 Task: Add in the project TripleWorks an epic 'Mobile App Development'.
Action: Mouse moved to (207, 67)
Screenshot: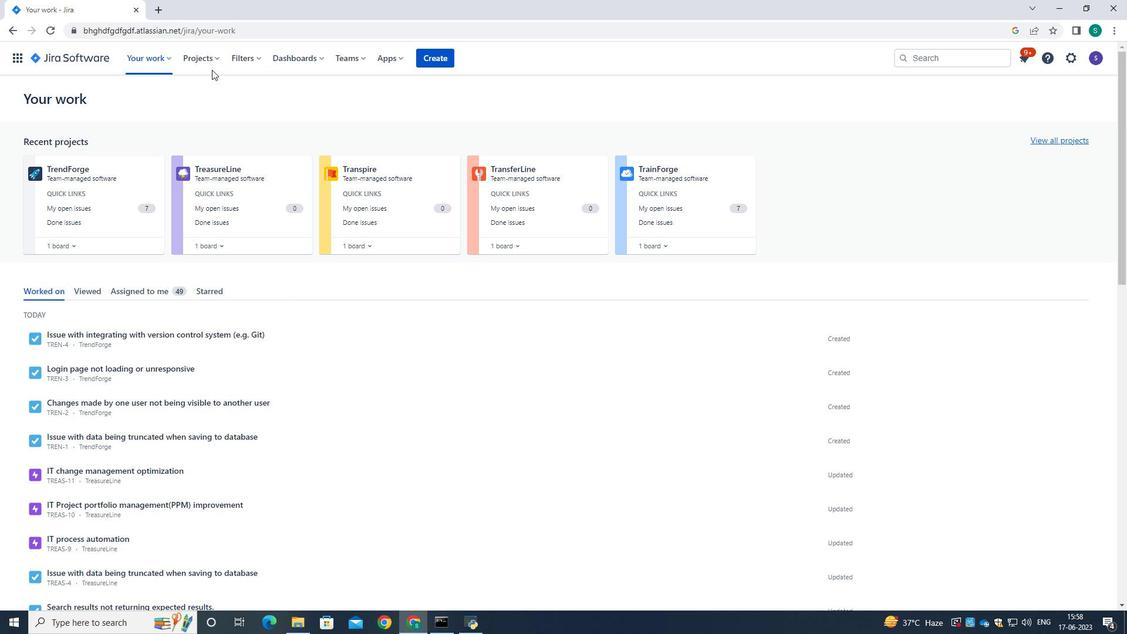 
Action: Mouse pressed left at (207, 67)
Screenshot: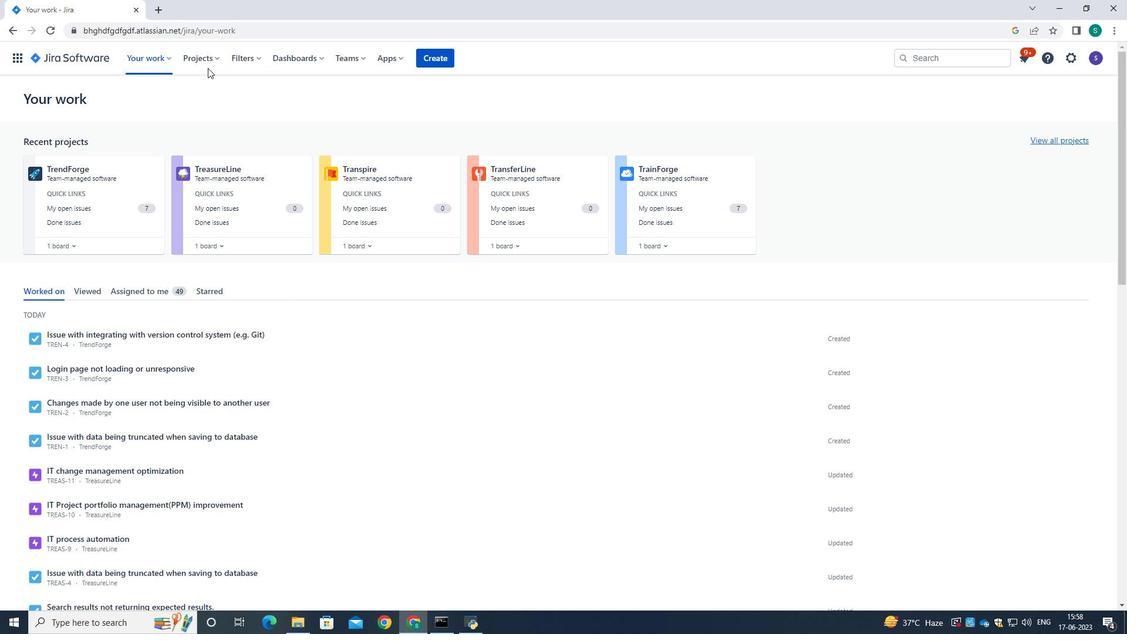 
Action: Mouse moved to (207, 56)
Screenshot: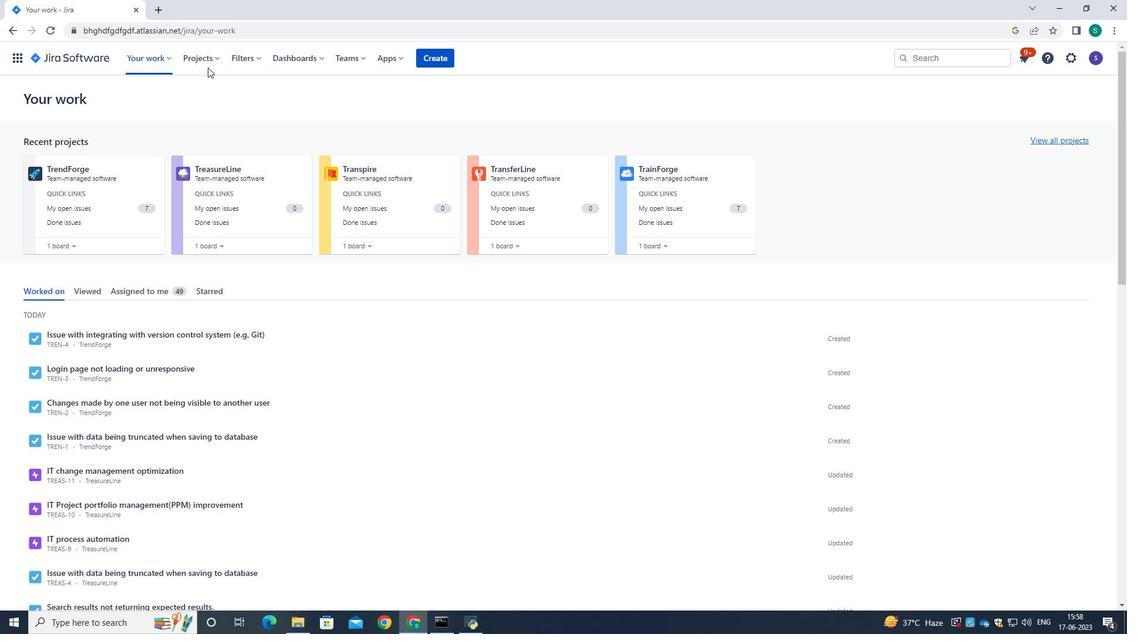 
Action: Mouse pressed left at (207, 56)
Screenshot: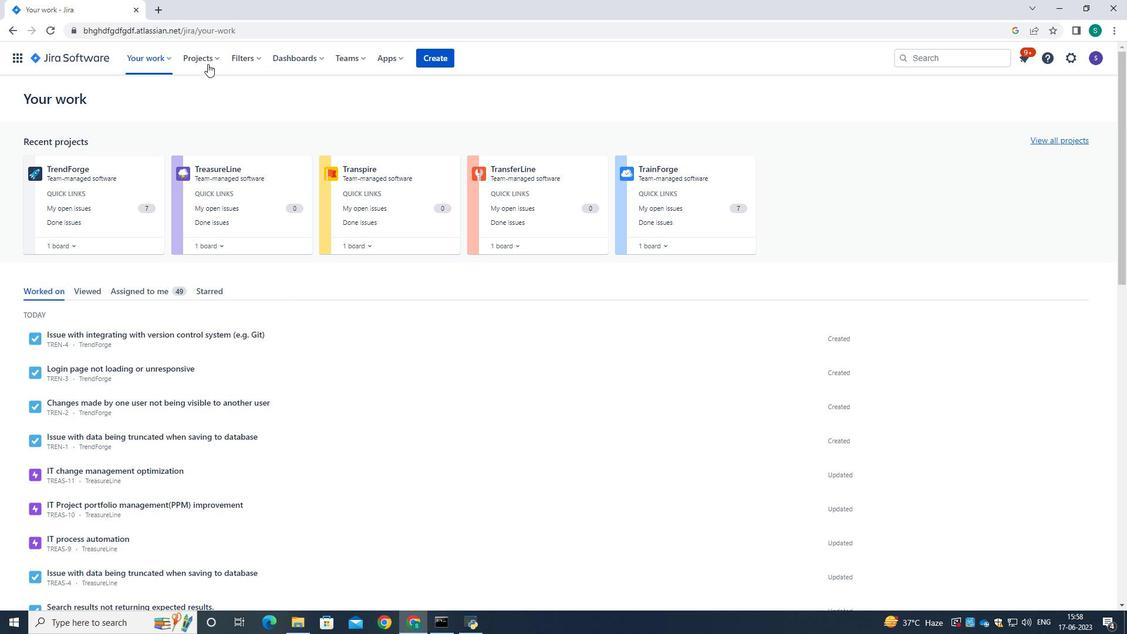 
Action: Mouse moved to (237, 112)
Screenshot: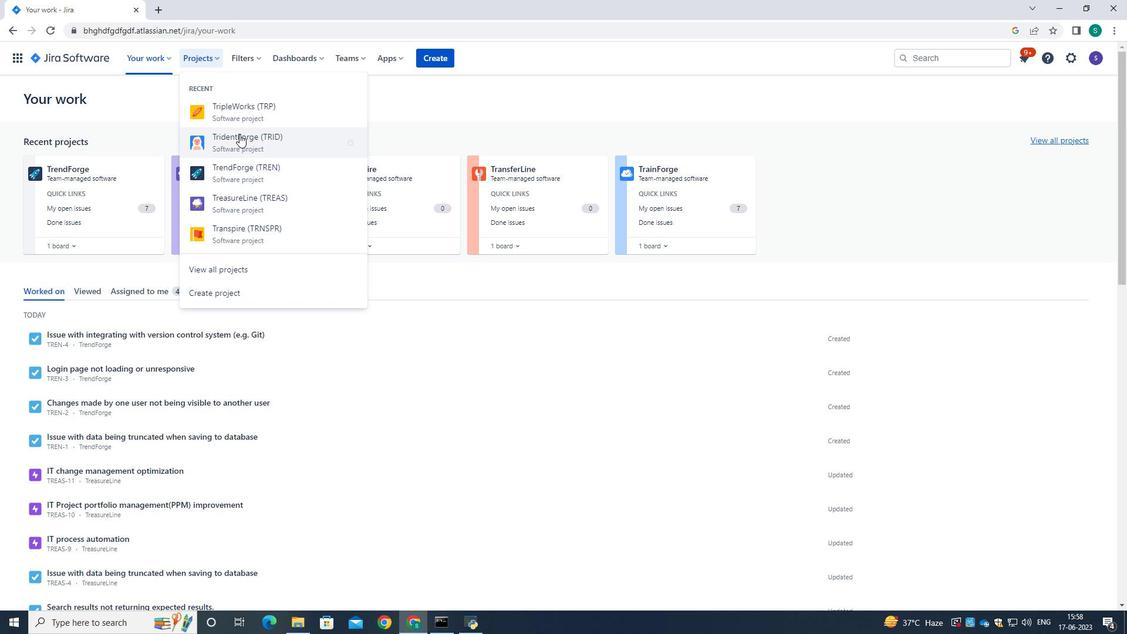 
Action: Mouse pressed left at (237, 112)
Screenshot: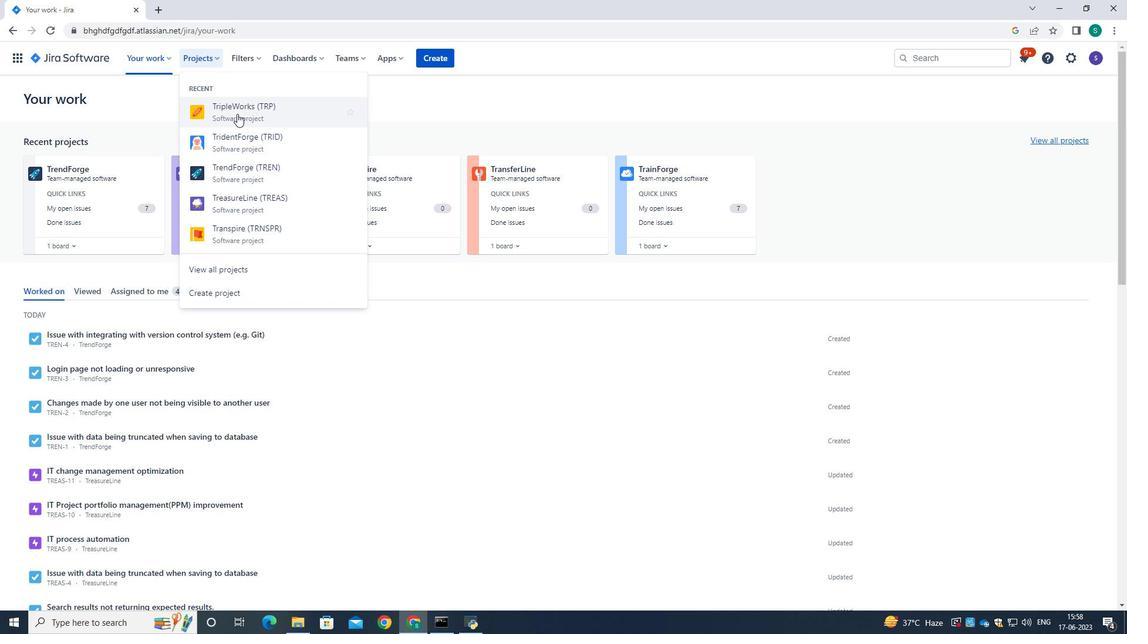 
Action: Mouse moved to (59, 185)
Screenshot: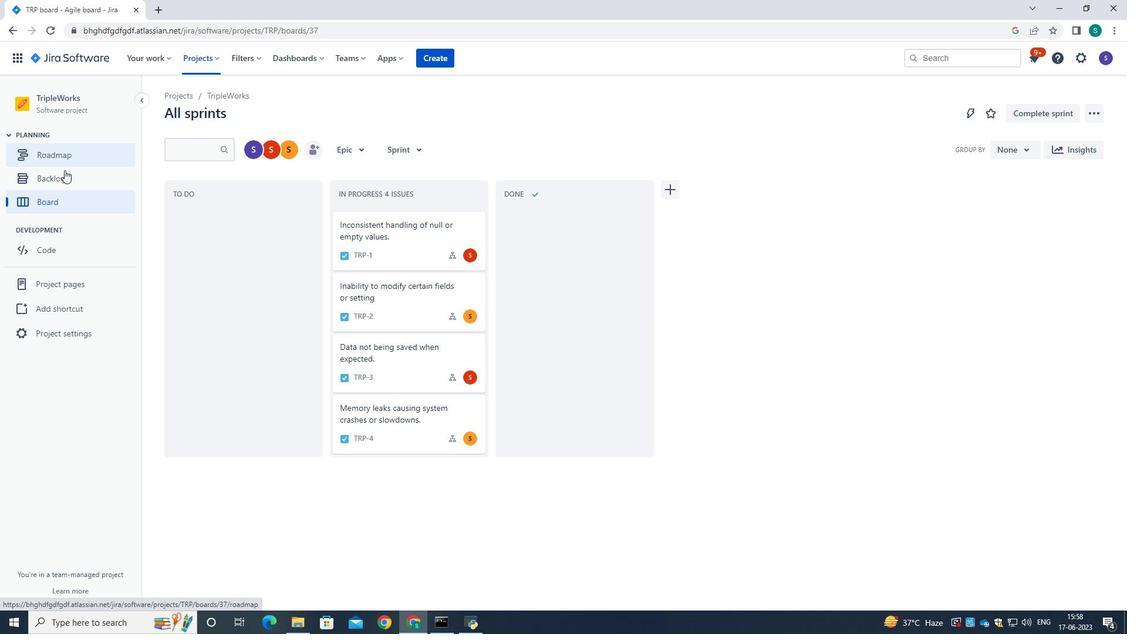 
Action: Mouse pressed left at (59, 185)
Screenshot: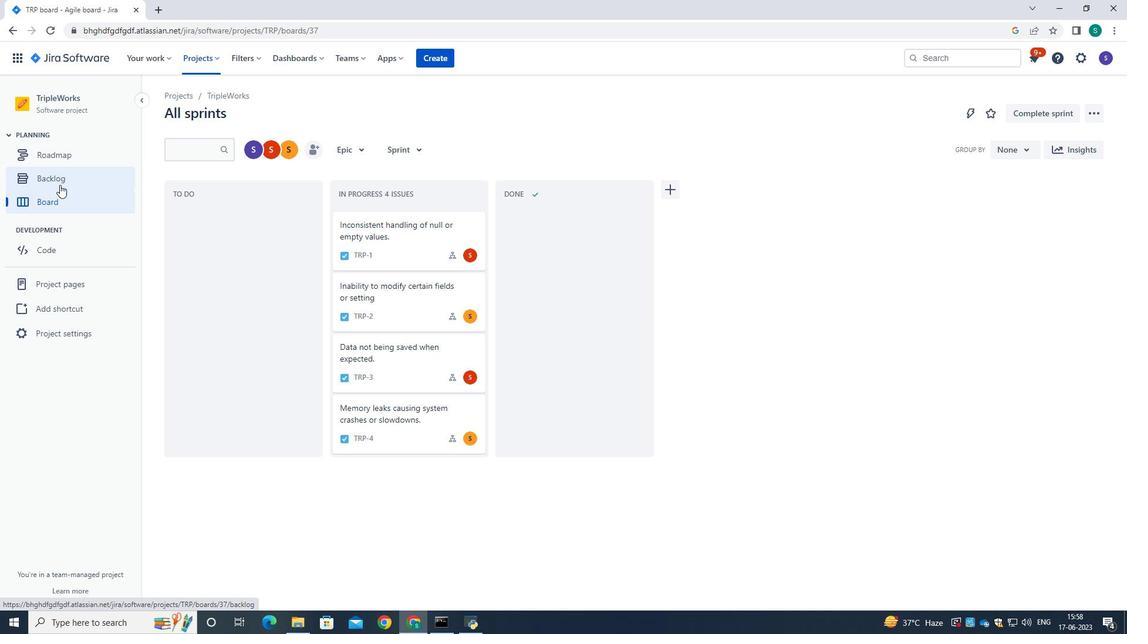 
Action: Mouse moved to (228, 292)
Screenshot: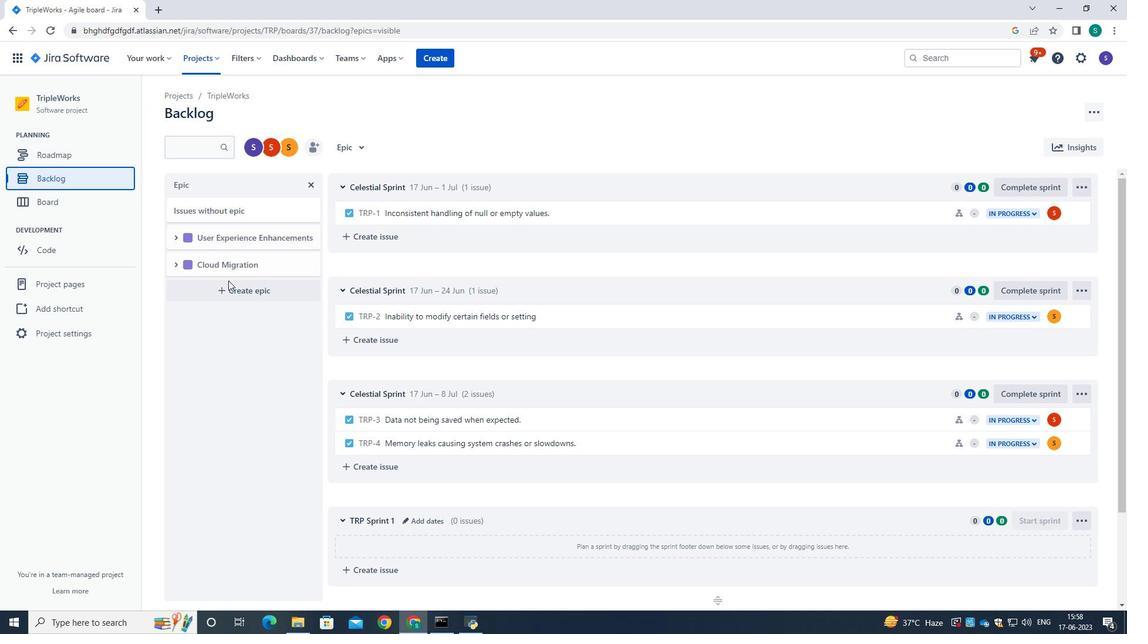 
Action: Mouse pressed left at (228, 292)
Screenshot: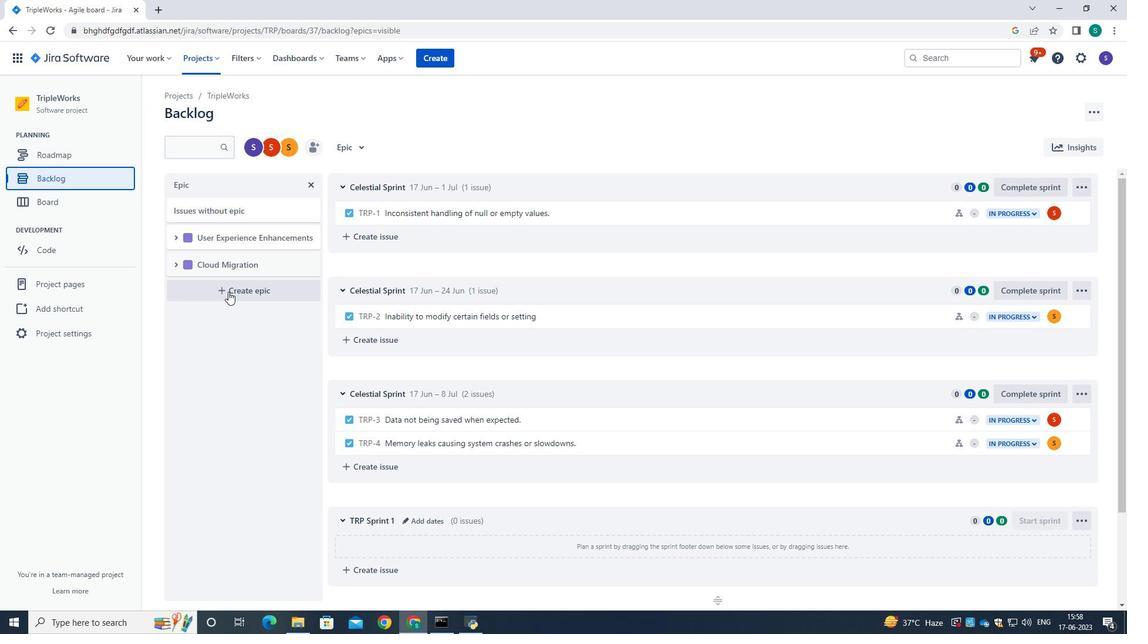 
Action: Mouse moved to (233, 290)
Screenshot: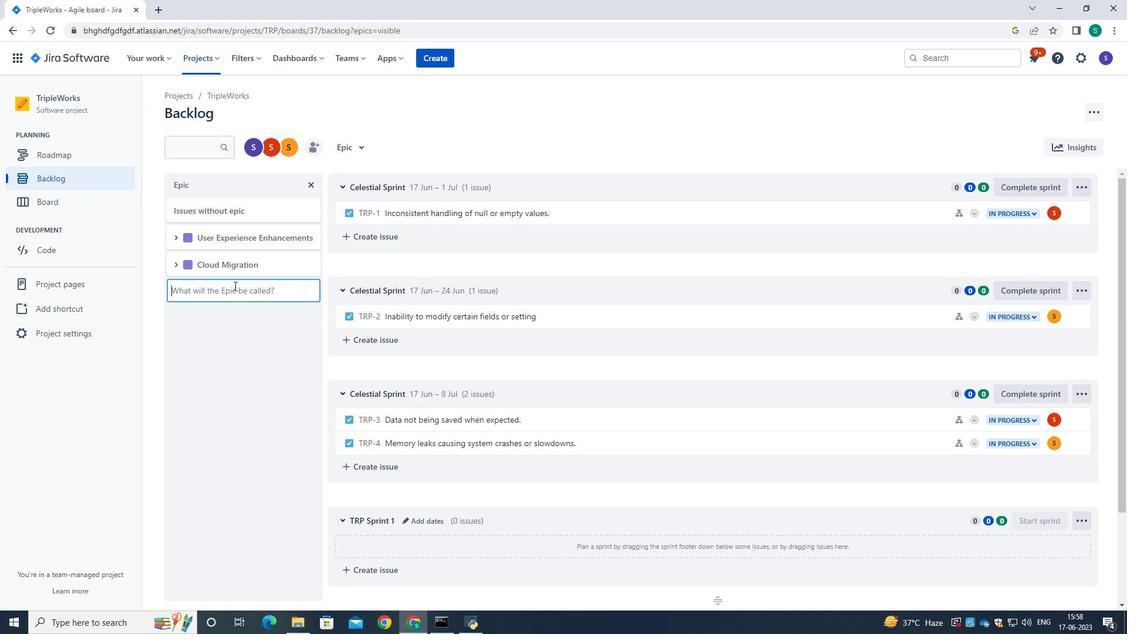 
Action: Mouse pressed left at (233, 290)
Screenshot: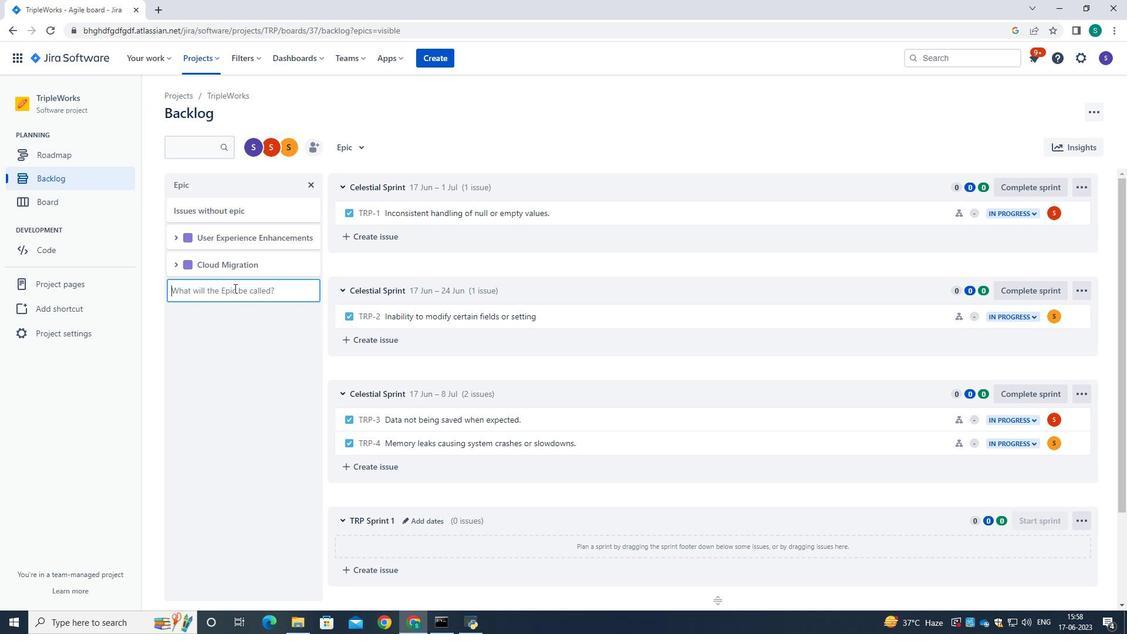 
Action: Key pressed <Key.caps_lock>M<Key.caps_lock>obile<Key.space><Key.caps_lock>A<Key.caps_lock>pp<Key.space><Key.caps_lock>D<Key.caps_lock>evelopment<Key.enter>
Screenshot: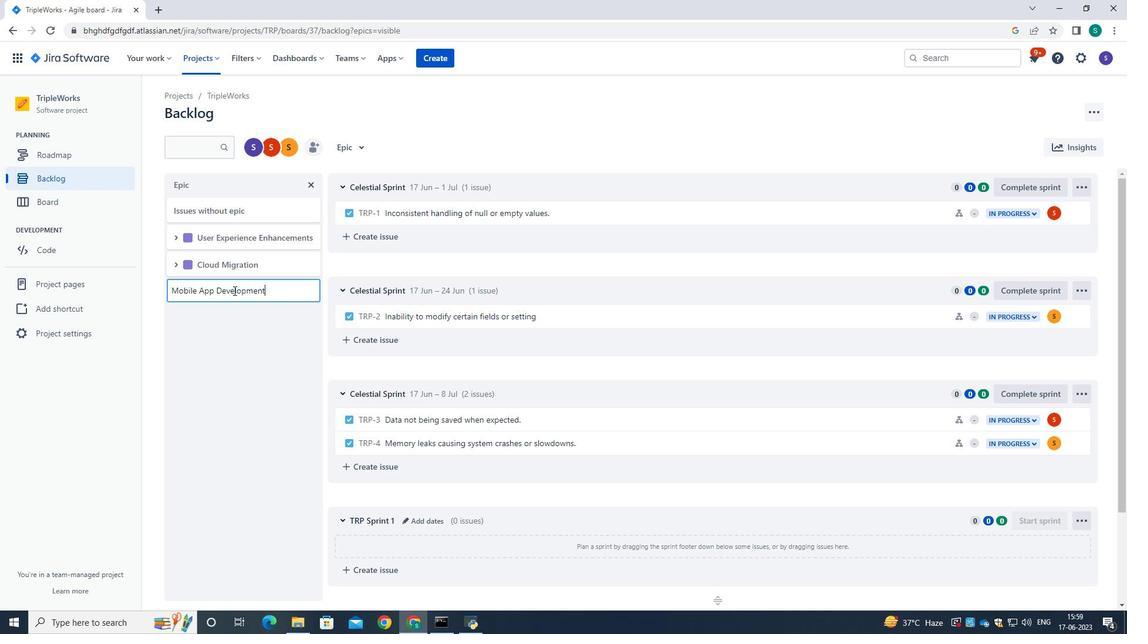 
Action: Mouse moved to (223, 397)
Screenshot: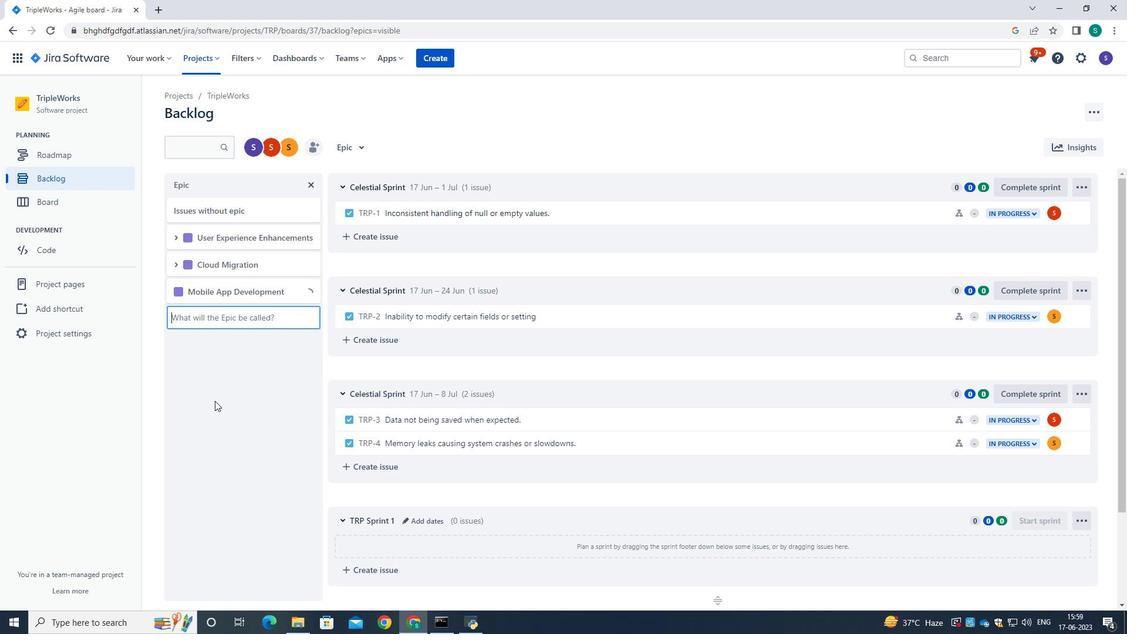 
Action: Mouse pressed left at (223, 397)
Screenshot: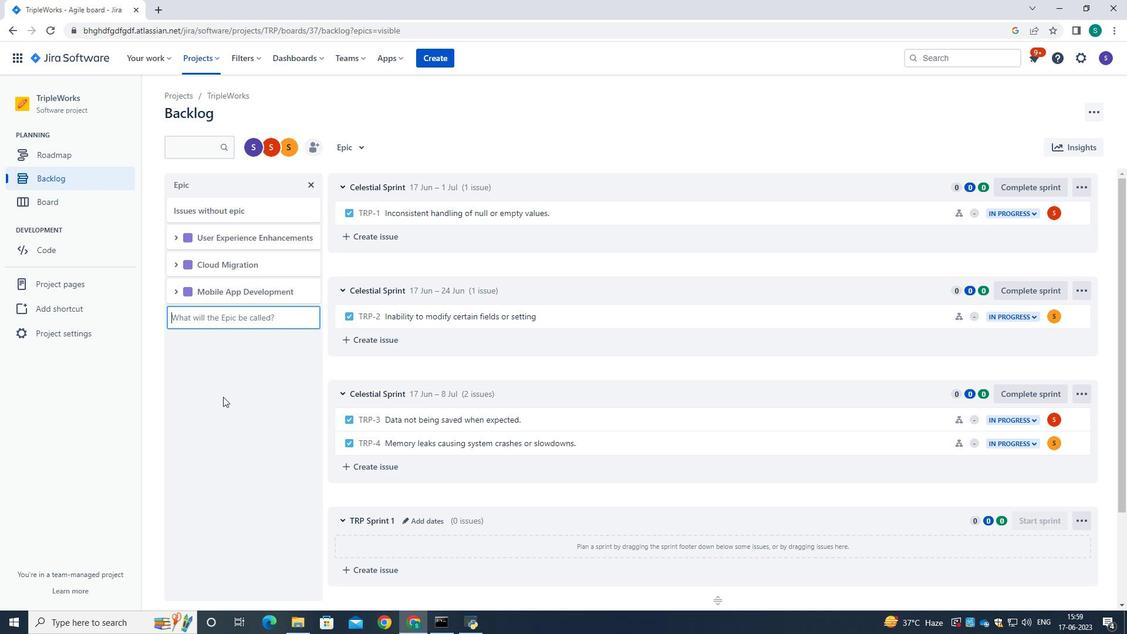 
Action: Mouse moved to (224, 389)
Screenshot: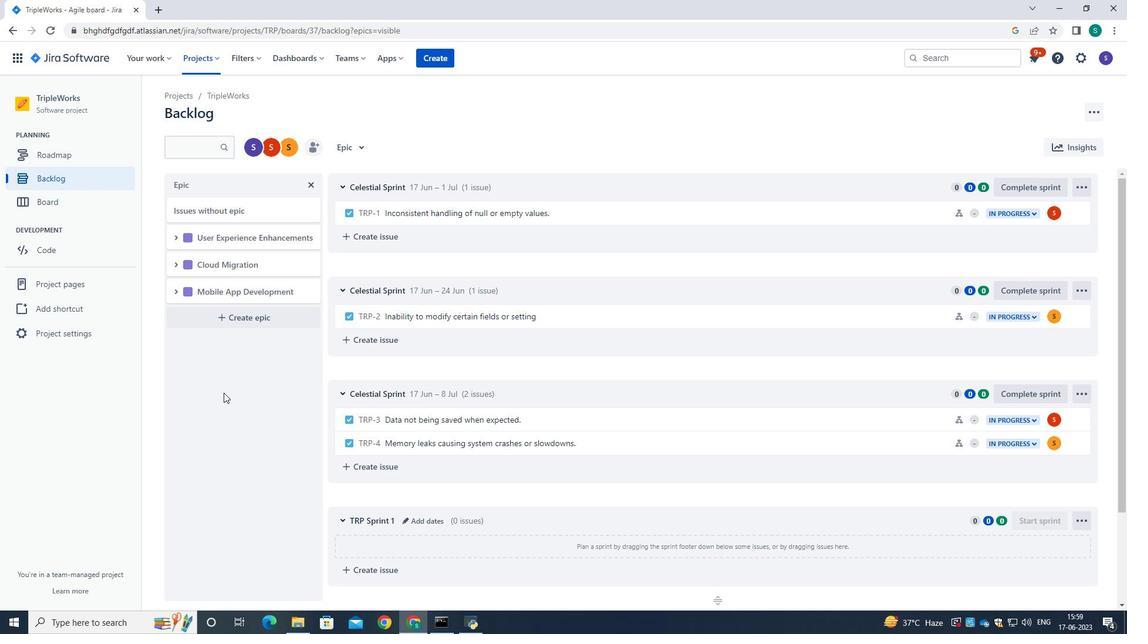 
